 Task: Find hotels for 1 guest.
Action: Mouse moved to (345, 79)
Screenshot: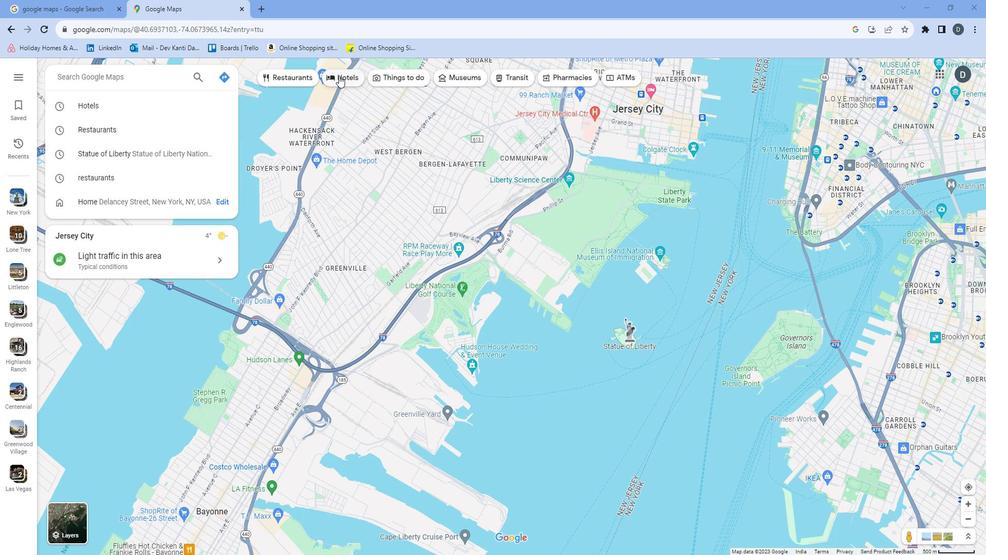
Action: Mouse pressed left at (345, 79)
Screenshot: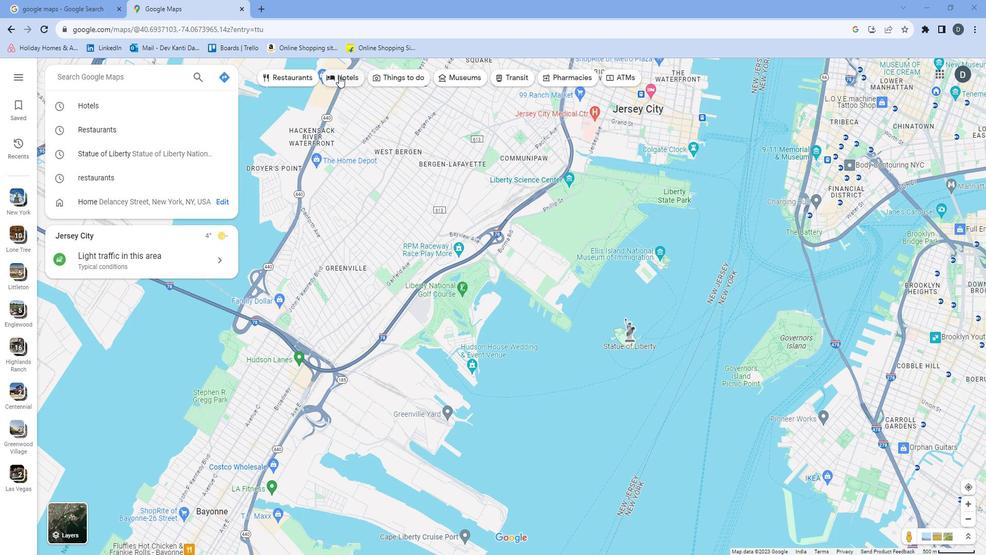 
Action: Mouse moved to (241, 113)
Screenshot: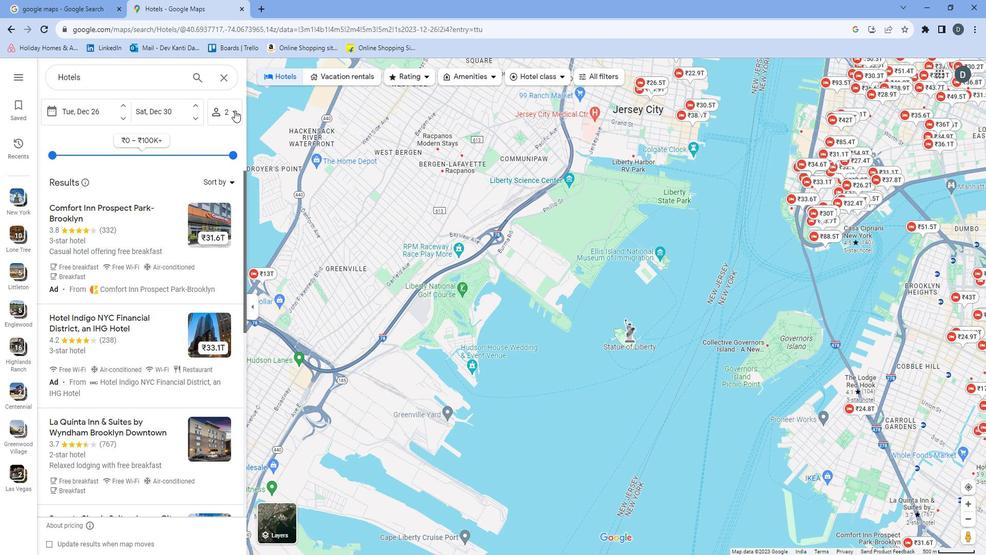 
Action: Mouse pressed left at (241, 113)
Screenshot: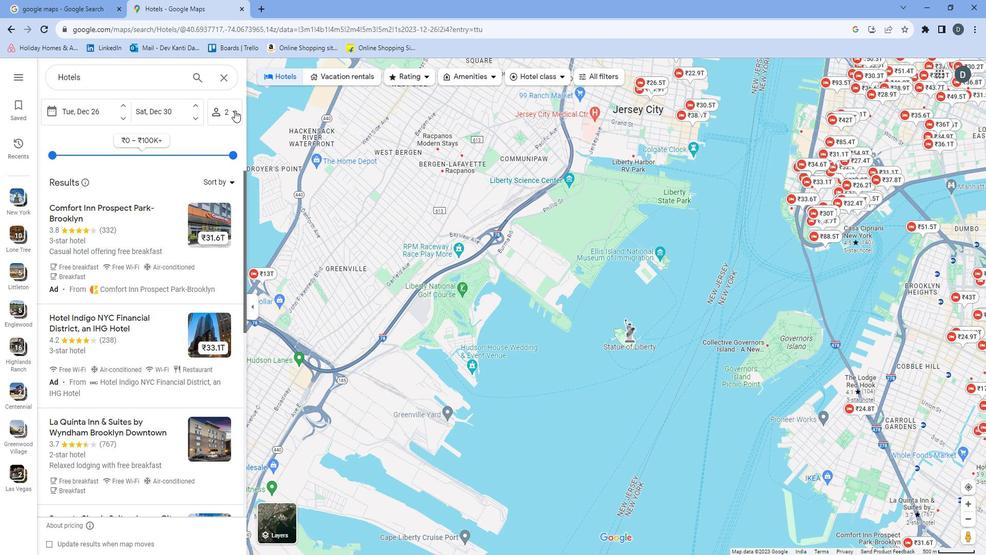 
Action: Mouse moved to (240, 114)
Screenshot: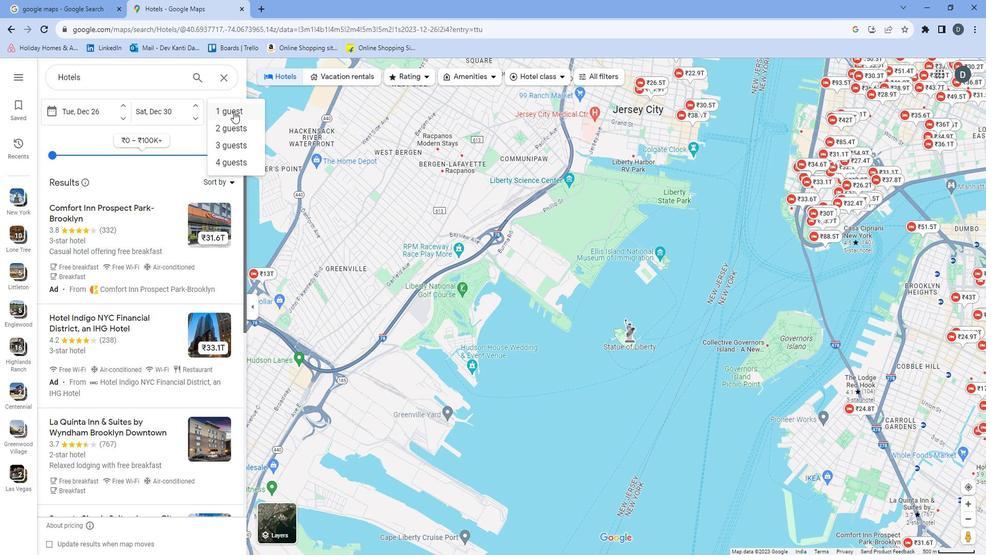 
Action: Mouse pressed left at (240, 114)
Screenshot: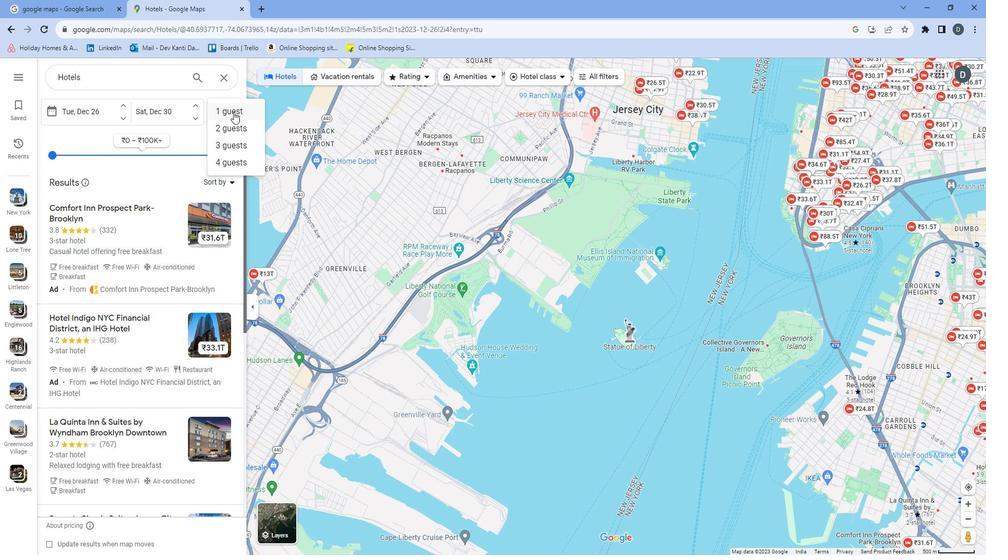 
Action: Mouse moved to (181, 205)
Screenshot: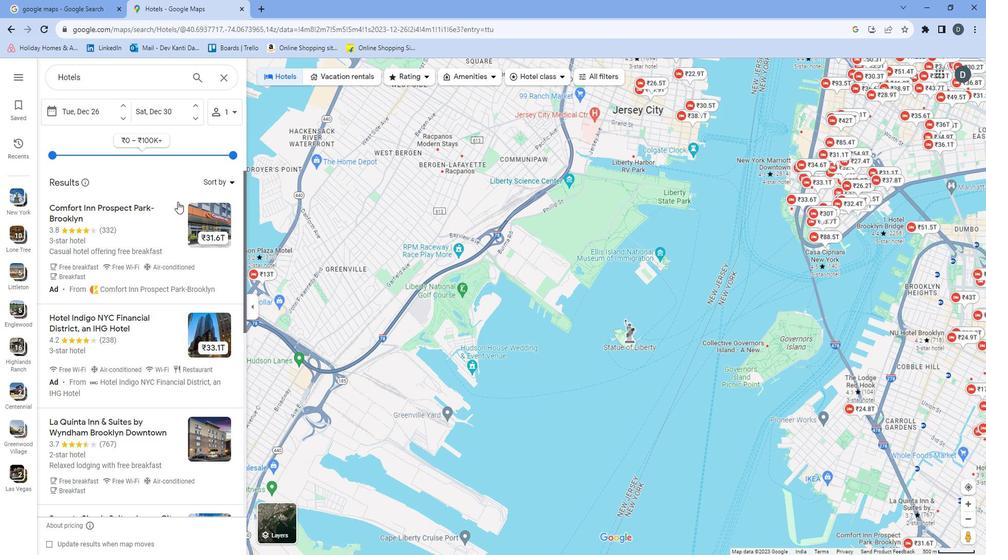 
